 Task: Set grunt auto to detect on.
Action: Mouse moved to (16, 460)
Screenshot: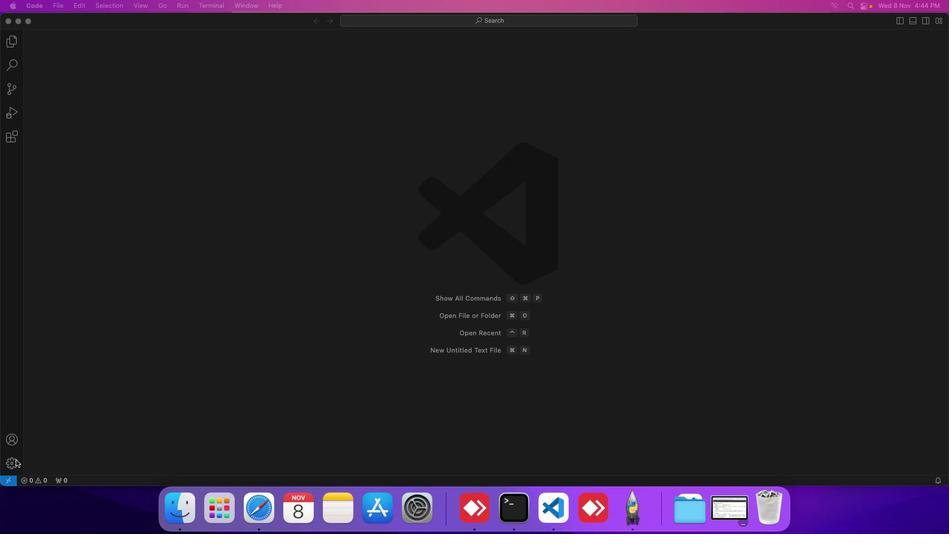 
Action: Mouse pressed left at (16, 460)
Screenshot: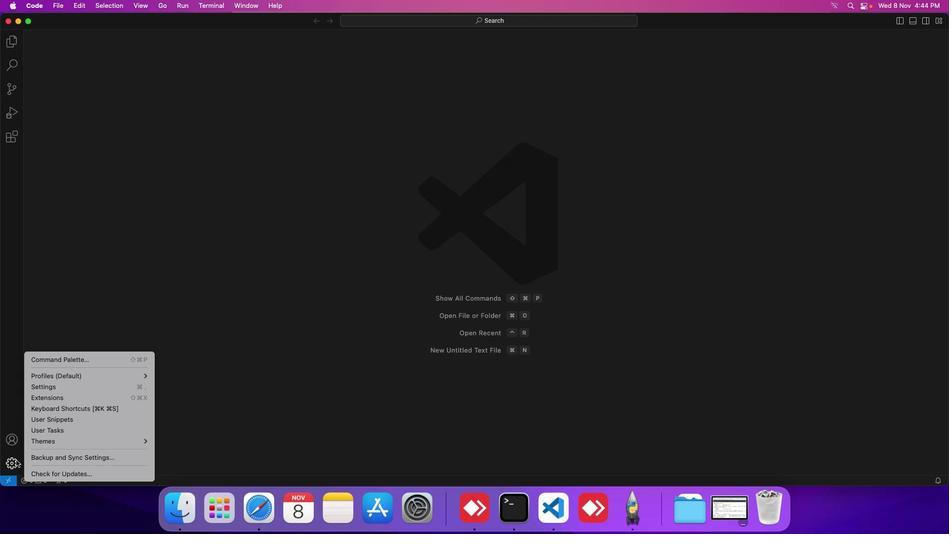 
Action: Mouse moved to (59, 386)
Screenshot: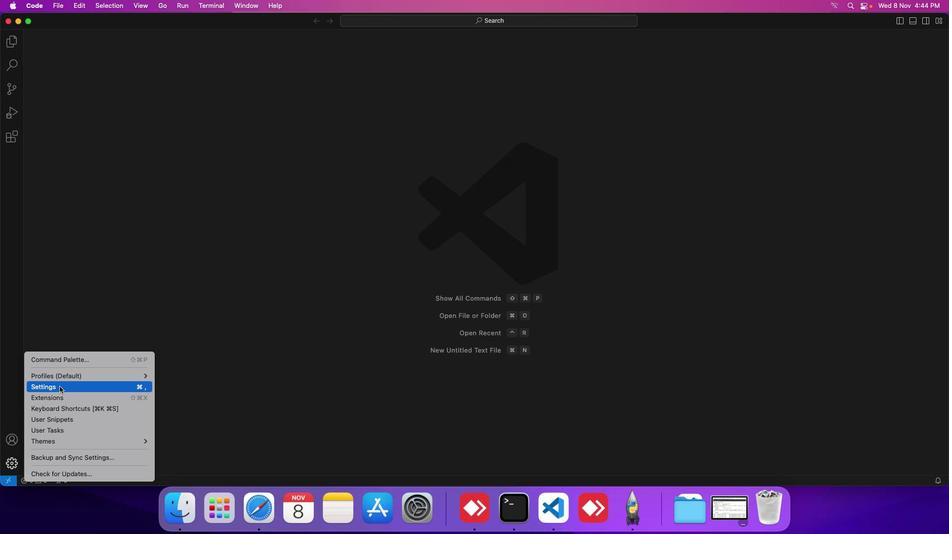 
Action: Mouse pressed left at (59, 386)
Screenshot: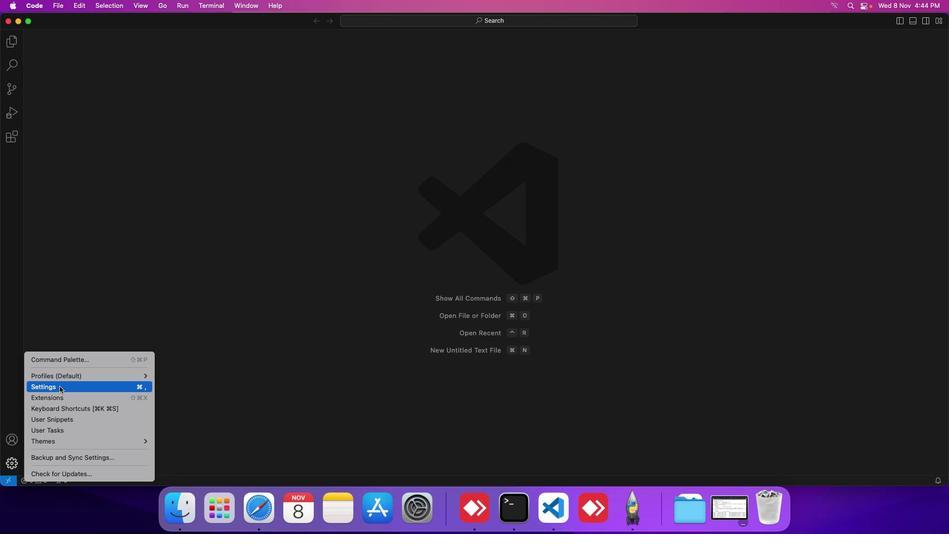 
Action: Mouse moved to (223, 176)
Screenshot: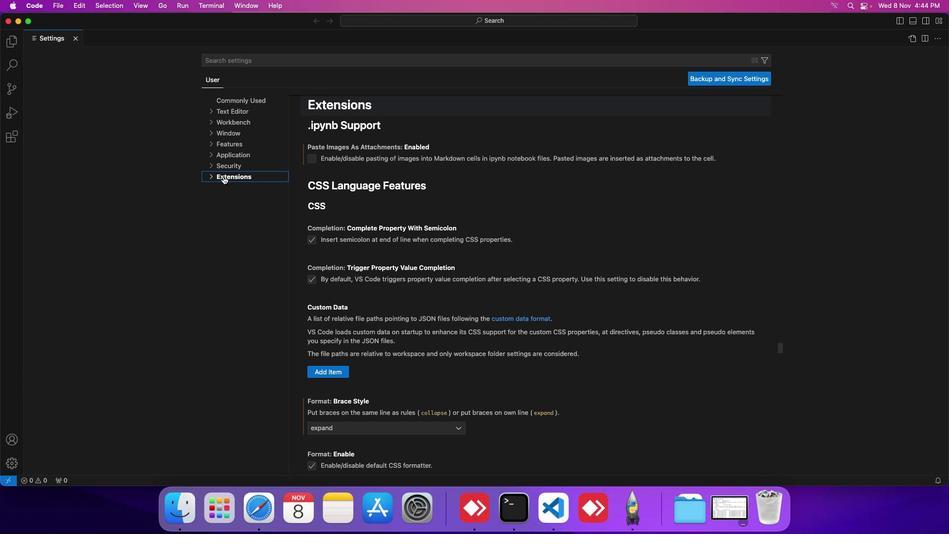 
Action: Mouse pressed left at (223, 176)
Screenshot: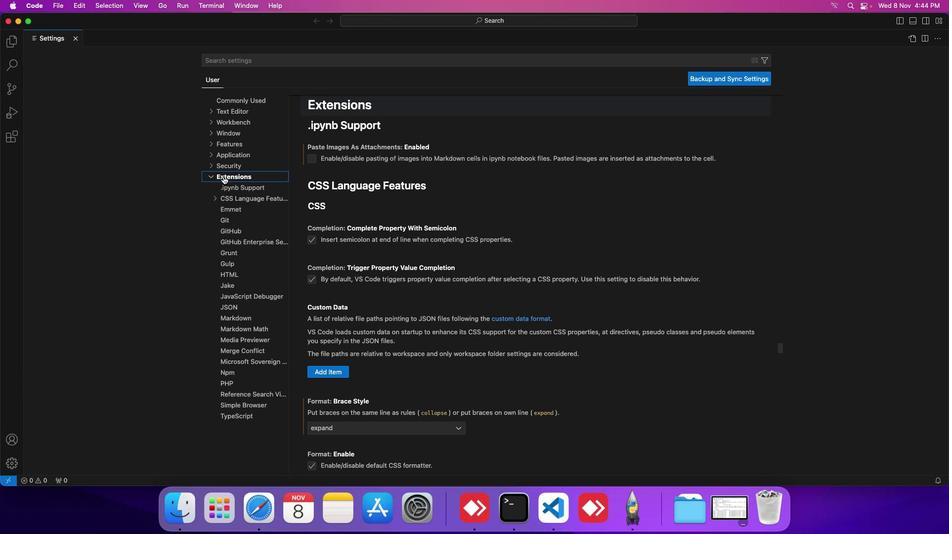 
Action: Mouse moved to (233, 253)
Screenshot: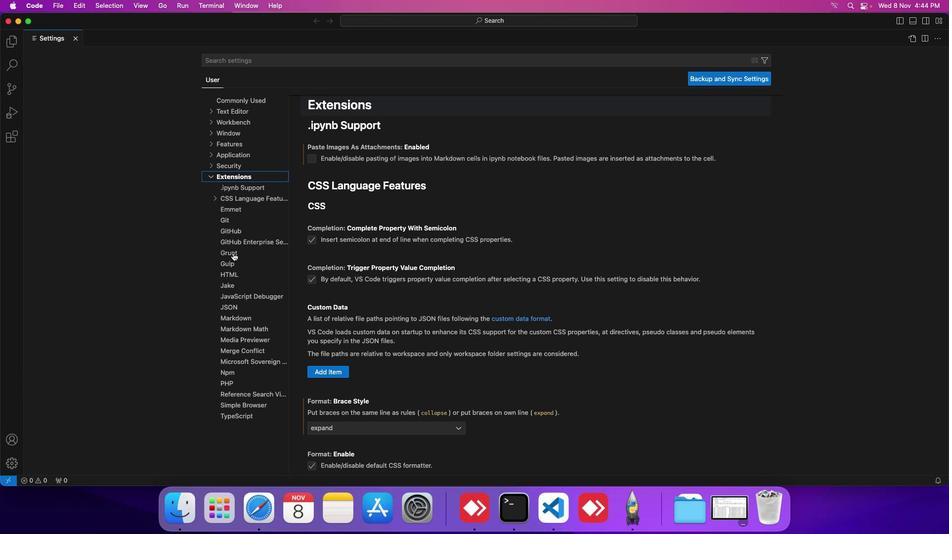 
Action: Mouse pressed left at (233, 253)
Screenshot: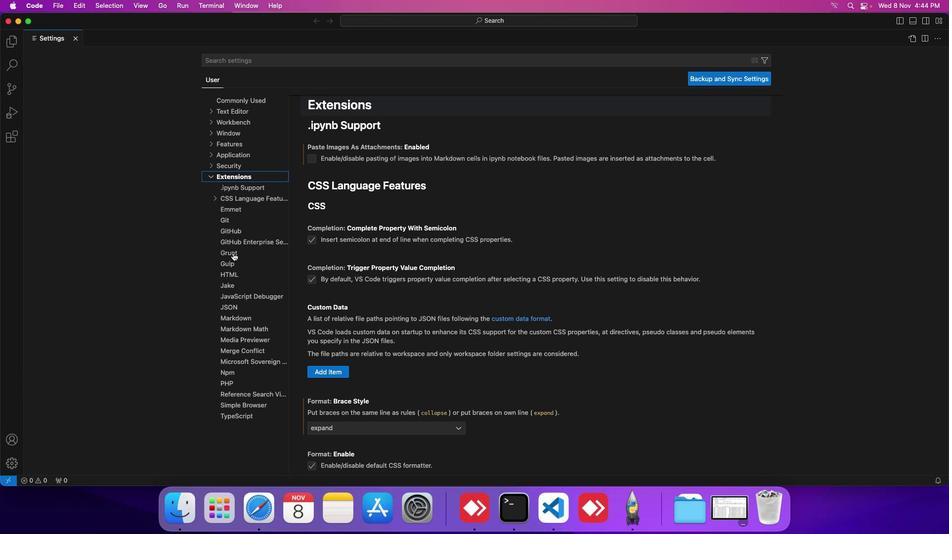 
Action: Mouse moved to (378, 152)
Screenshot: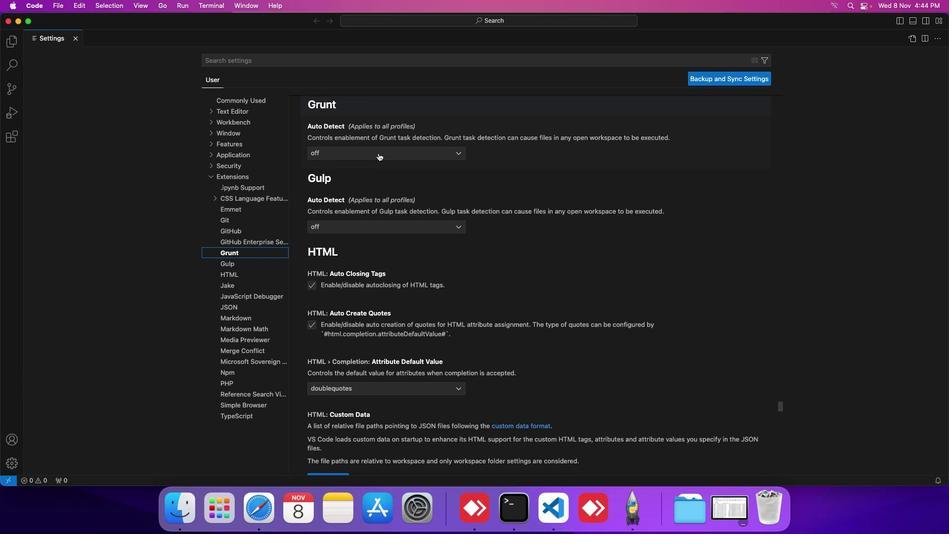 
Action: Mouse pressed left at (378, 152)
Screenshot: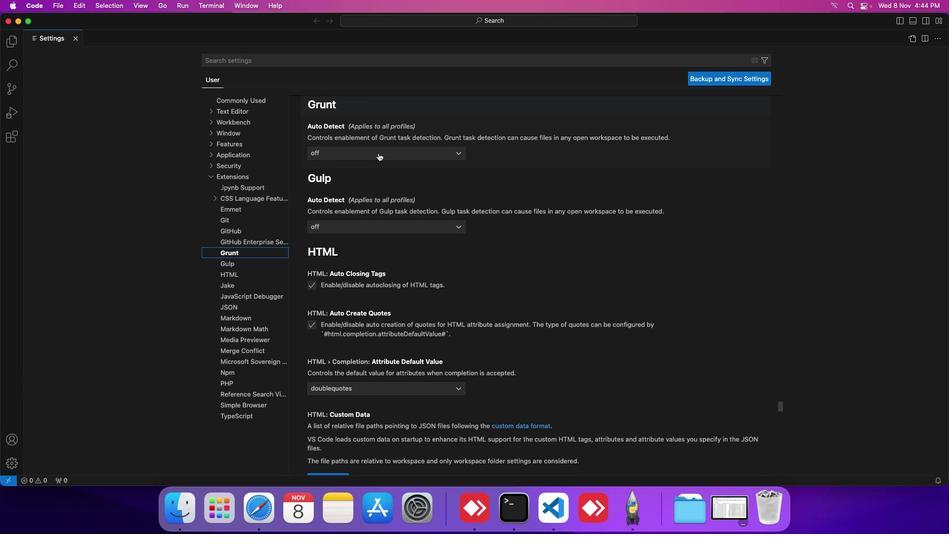 
Action: Mouse moved to (345, 174)
Screenshot: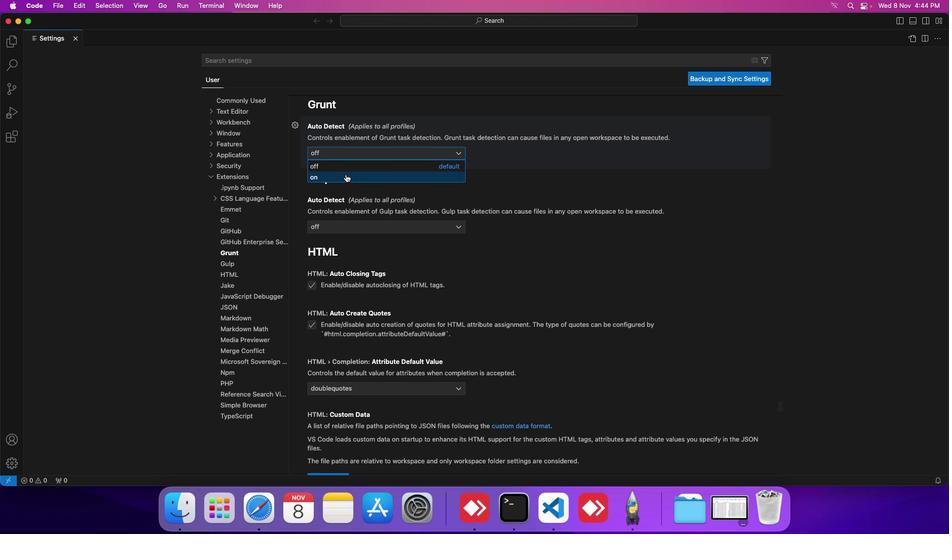 
Action: Mouse pressed left at (345, 174)
Screenshot: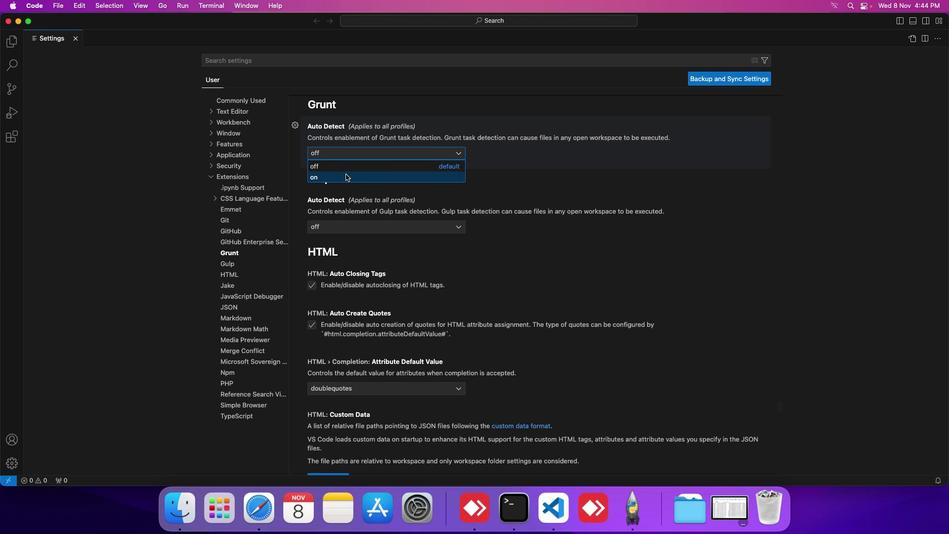 
Action: Mouse moved to (414, 143)
Screenshot: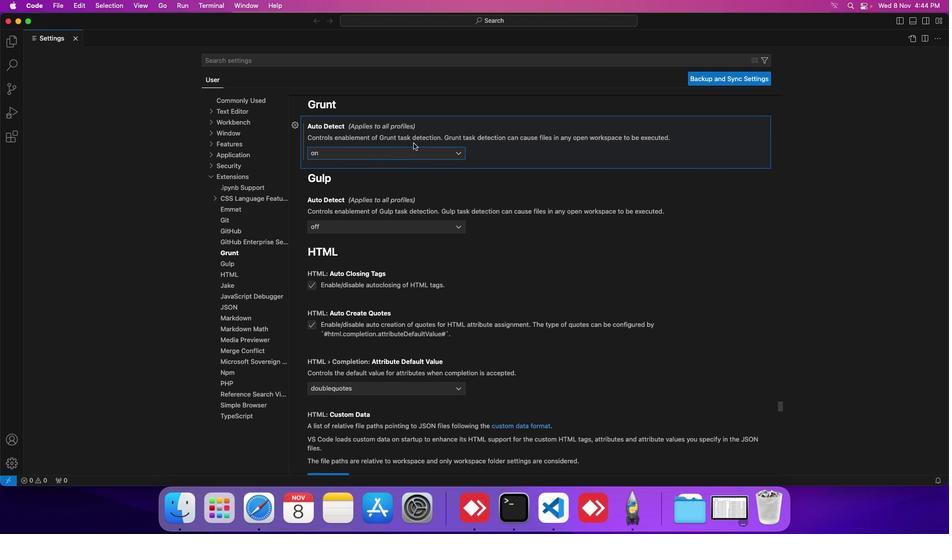 
